Task: Filter the contacts by the contacts created in the custom
Action: Mouse scrolled (171, 128) with delta (0, 0)
Screenshot: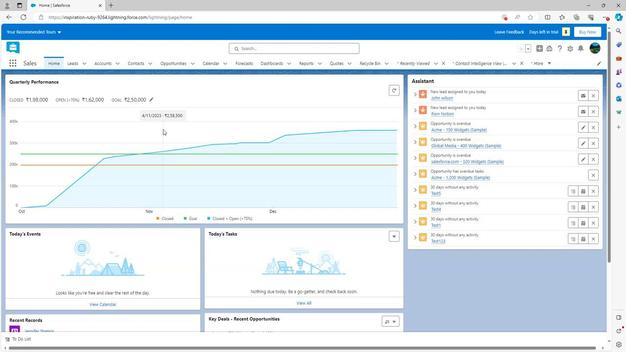 
Action: Mouse scrolled (171, 128) with delta (0, 0)
Screenshot: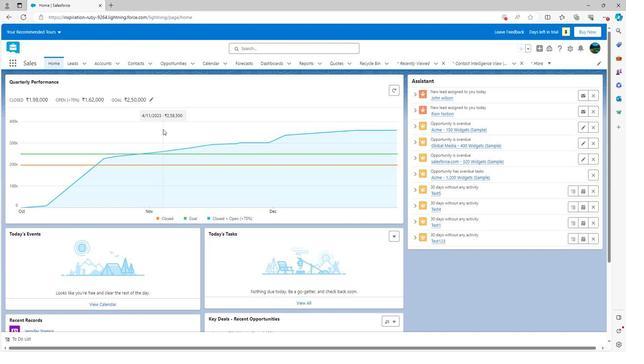 
Action: Mouse scrolled (171, 128) with delta (0, 0)
Screenshot: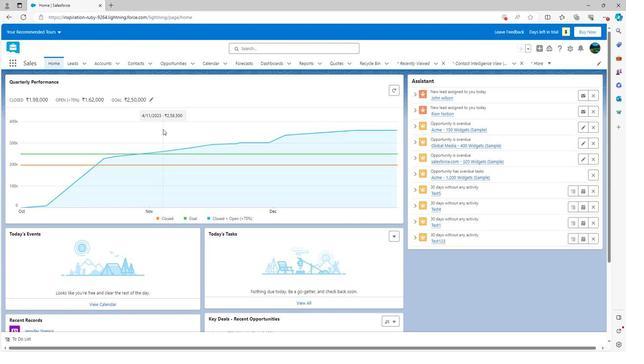 
Action: Mouse scrolled (171, 128) with delta (0, 0)
Screenshot: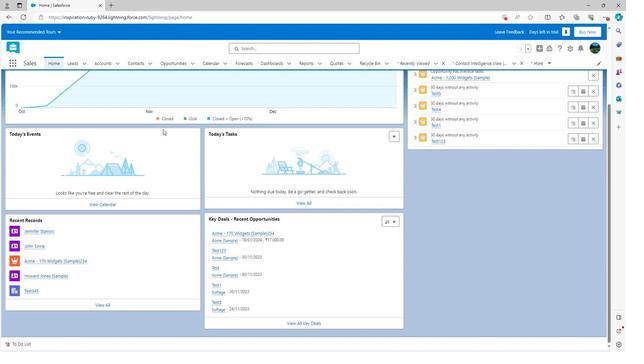 
Action: Mouse scrolled (171, 128) with delta (0, 0)
Screenshot: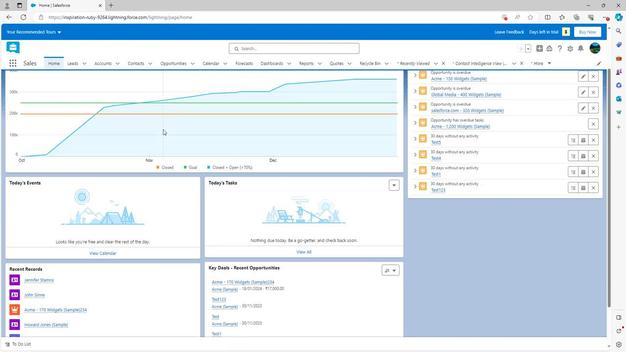 
Action: Mouse scrolled (171, 128) with delta (0, 0)
Screenshot: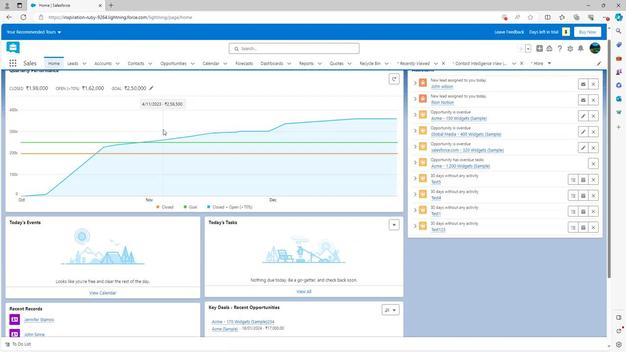 
Action: Mouse scrolled (171, 128) with delta (0, 0)
Screenshot: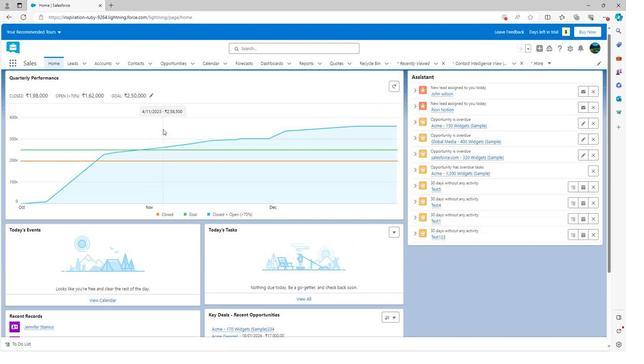 
Action: Mouse moved to (480, 67)
Screenshot: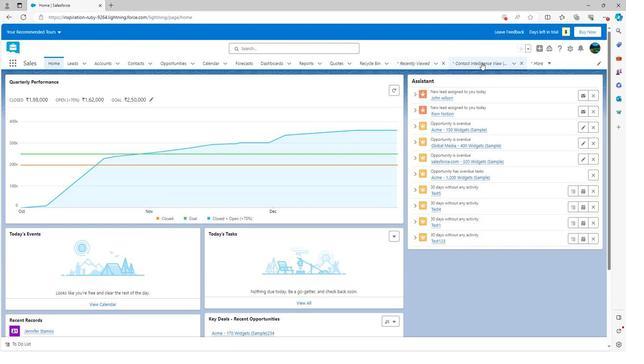 
Action: Mouse pressed left at (480, 67)
Screenshot: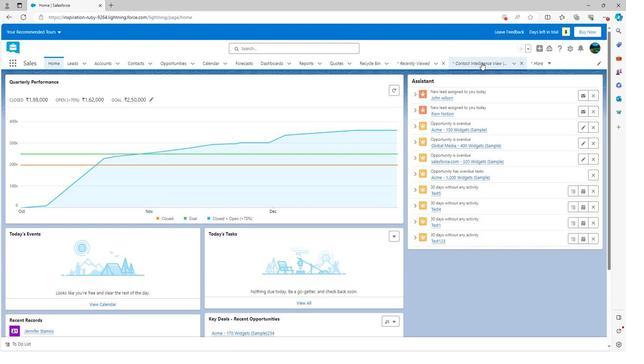 
Action: Mouse moved to (498, 100)
Screenshot: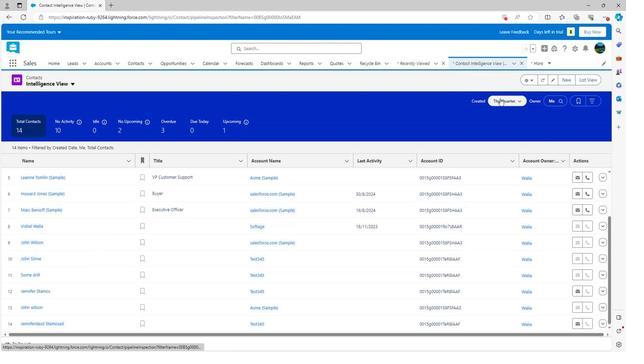 
Action: Mouse pressed left at (498, 100)
Screenshot: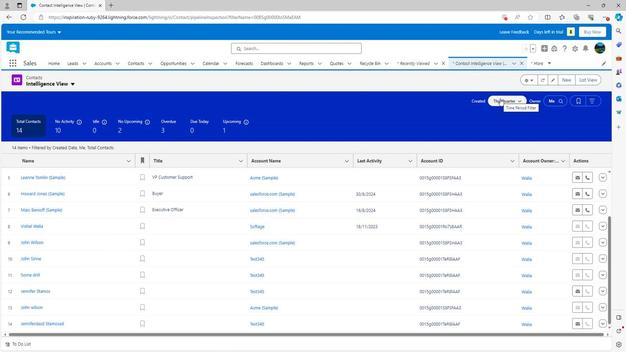 
Action: Mouse moved to (496, 171)
Screenshot: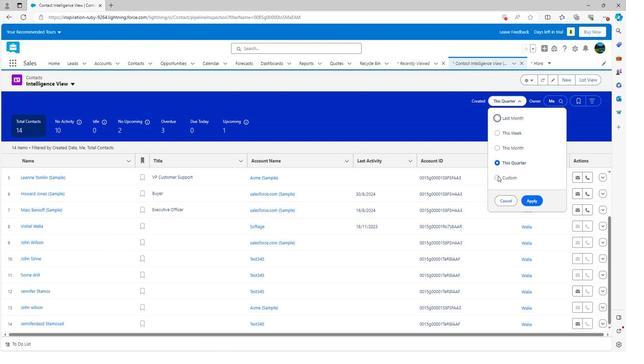 
Action: Mouse pressed left at (496, 171)
Screenshot: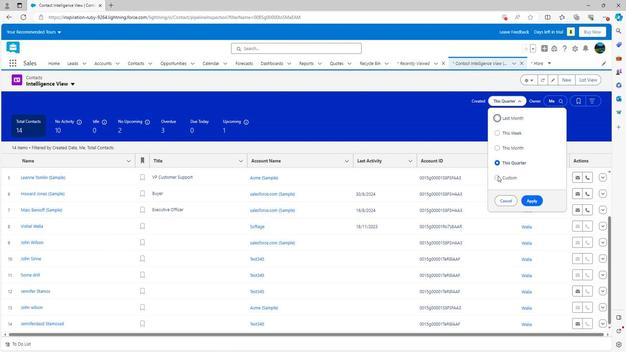 
Action: Mouse moved to (515, 198)
Screenshot: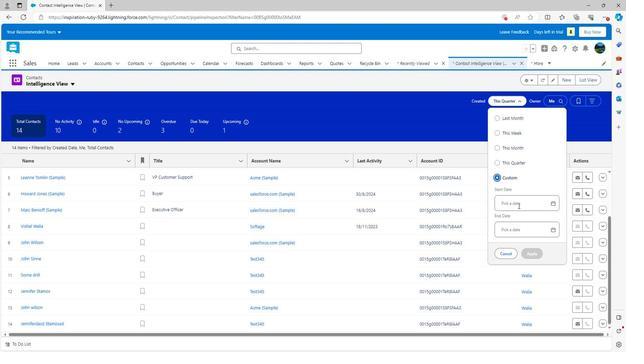 
Action: Mouse pressed left at (515, 198)
Screenshot: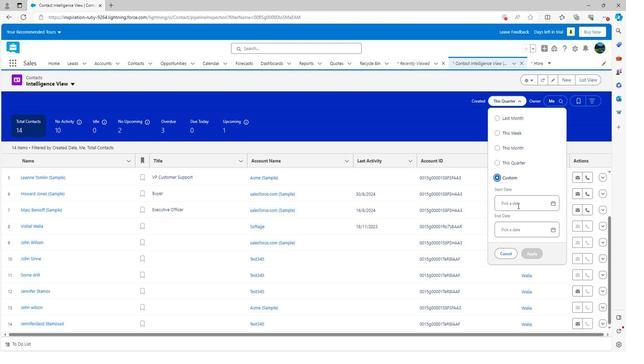 
Action: Mouse moved to (551, 269)
Screenshot: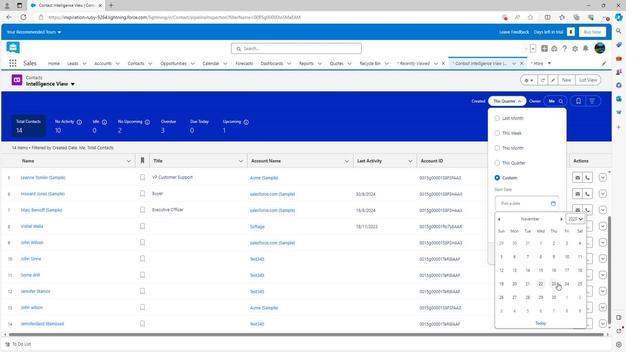 
Action: Mouse pressed left at (551, 269)
Screenshot: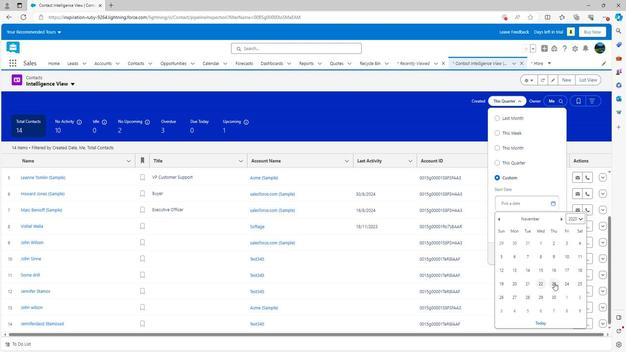 
Action: Mouse moved to (549, 219)
Screenshot: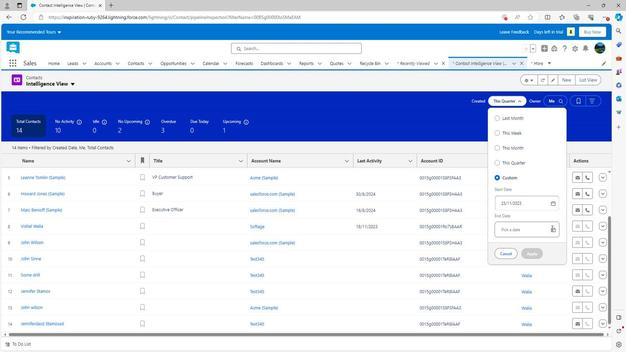
Action: Mouse pressed left at (549, 219)
Screenshot: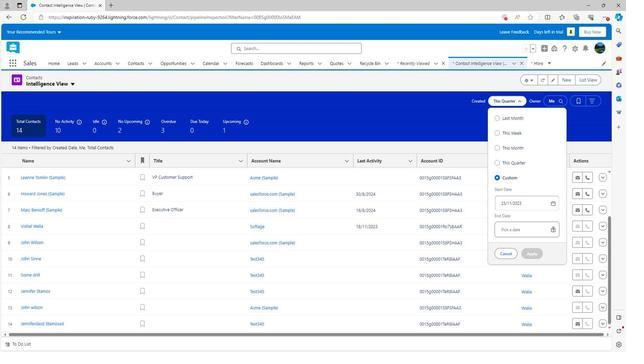 
Action: Mouse moved to (546, 183)
Screenshot: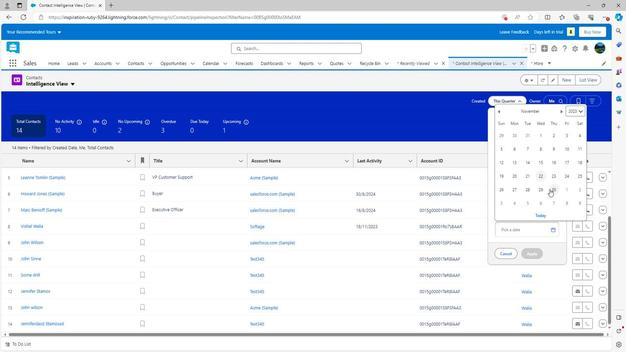 
Action: Mouse pressed left at (546, 183)
Screenshot: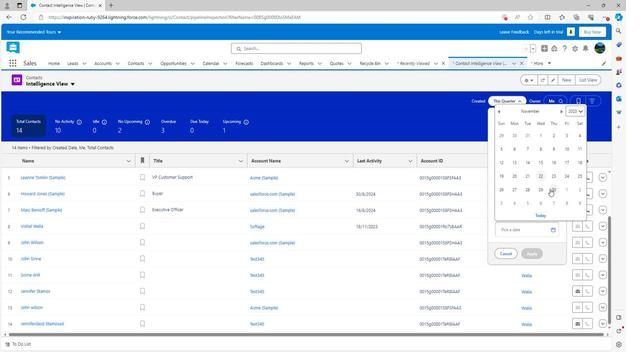 
Action: Mouse moved to (522, 239)
Screenshot: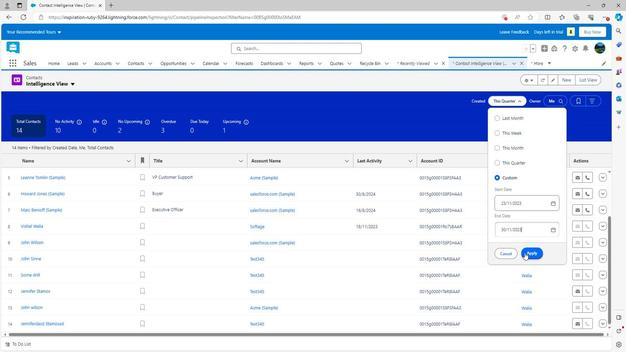 
Action: Mouse pressed left at (522, 239)
Screenshot: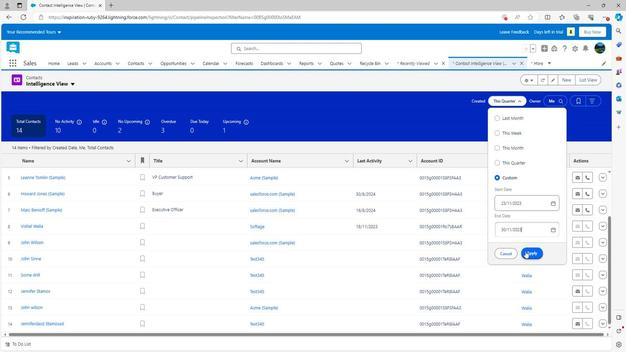 
Action: Mouse moved to (134, 202)
Screenshot: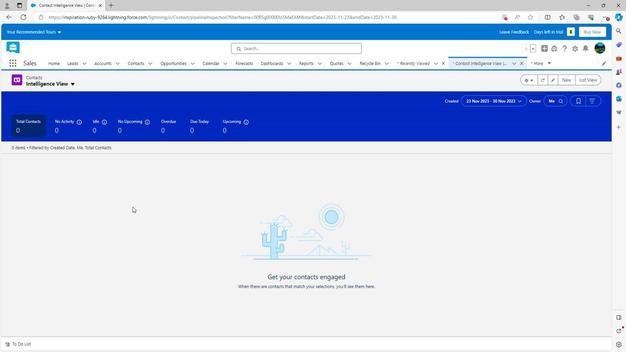 
